 Task: Create a due date automation trigger when advanced on, on the tuesday before a card is due add basic assigned only to member @aryan at 11:00 AM.
Action: Mouse moved to (1127, 88)
Screenshot: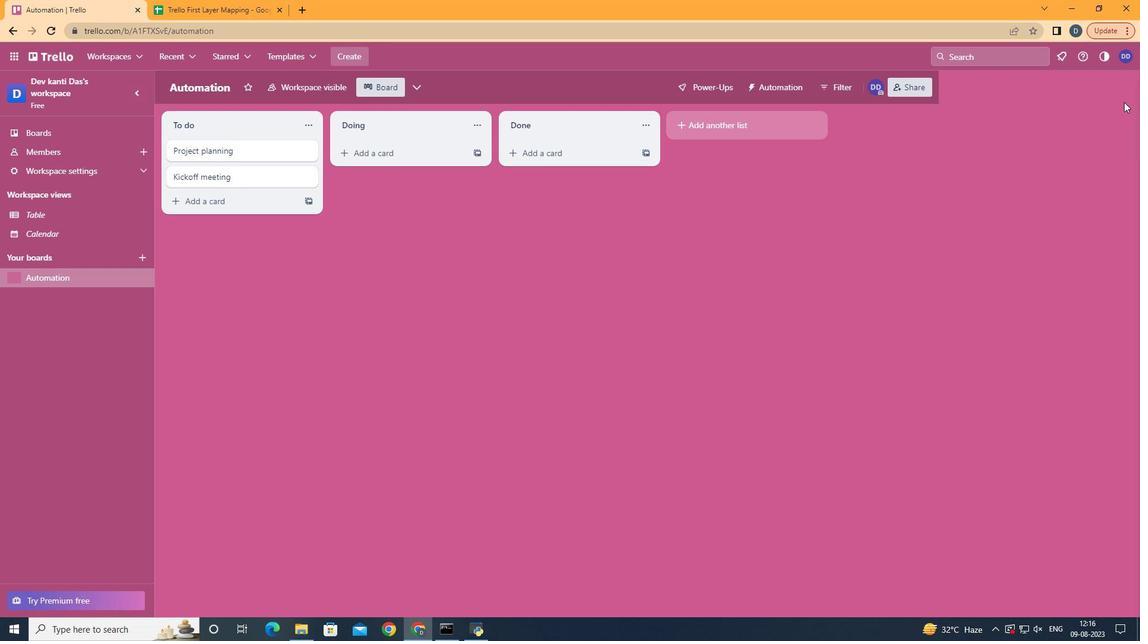 
Action: Mouse pressed left at (1127, 88)
Screenshot: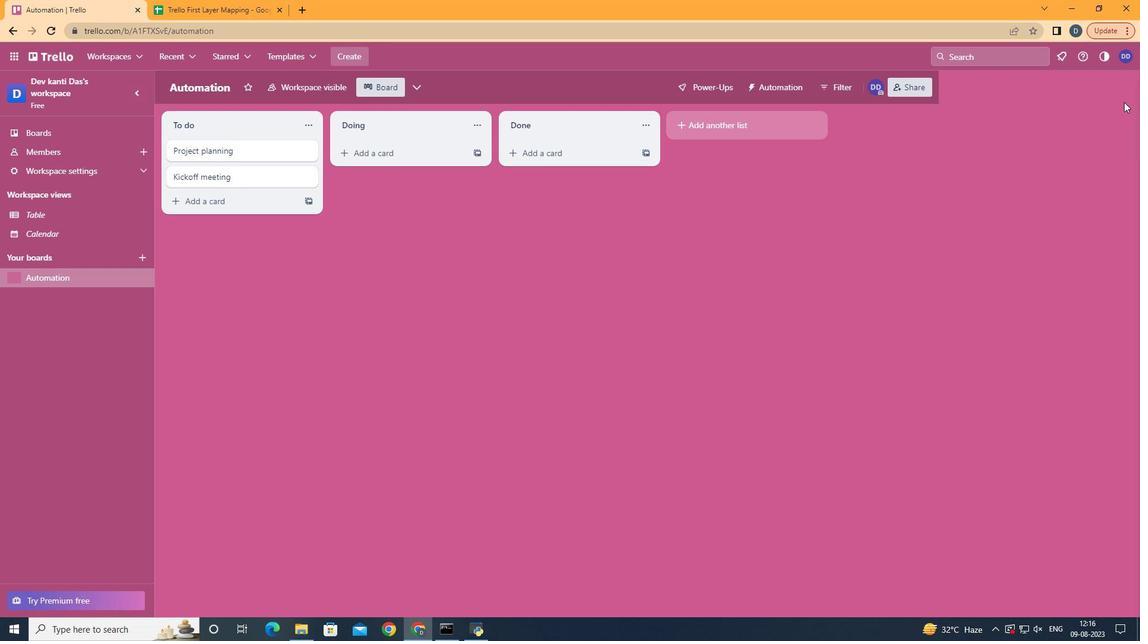 
Action: Mouse moved to (1019, 268)
Screenshot: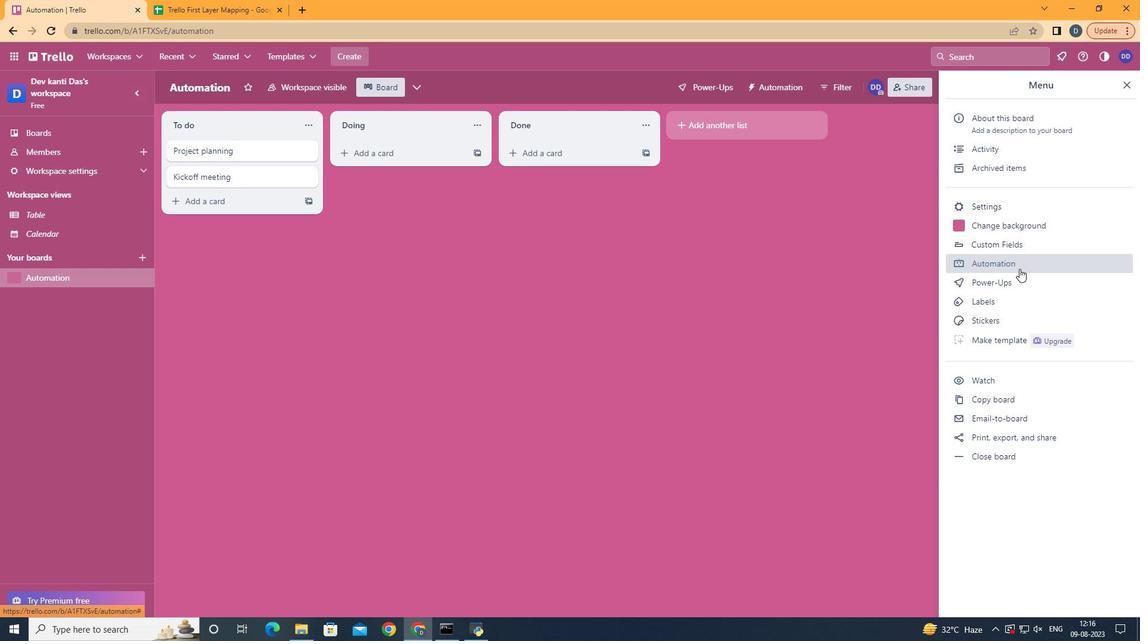 
Action: Mouse pressed left at (1019, 268)
Screenshot: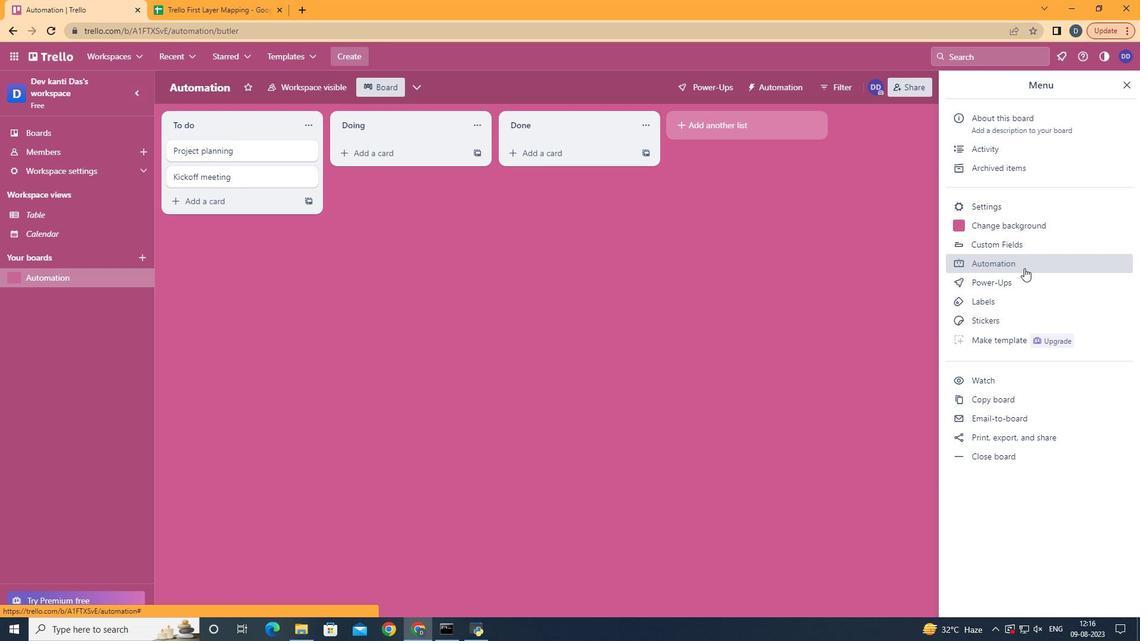 
Action: Mouse moved to (204, 233)
Screenshot: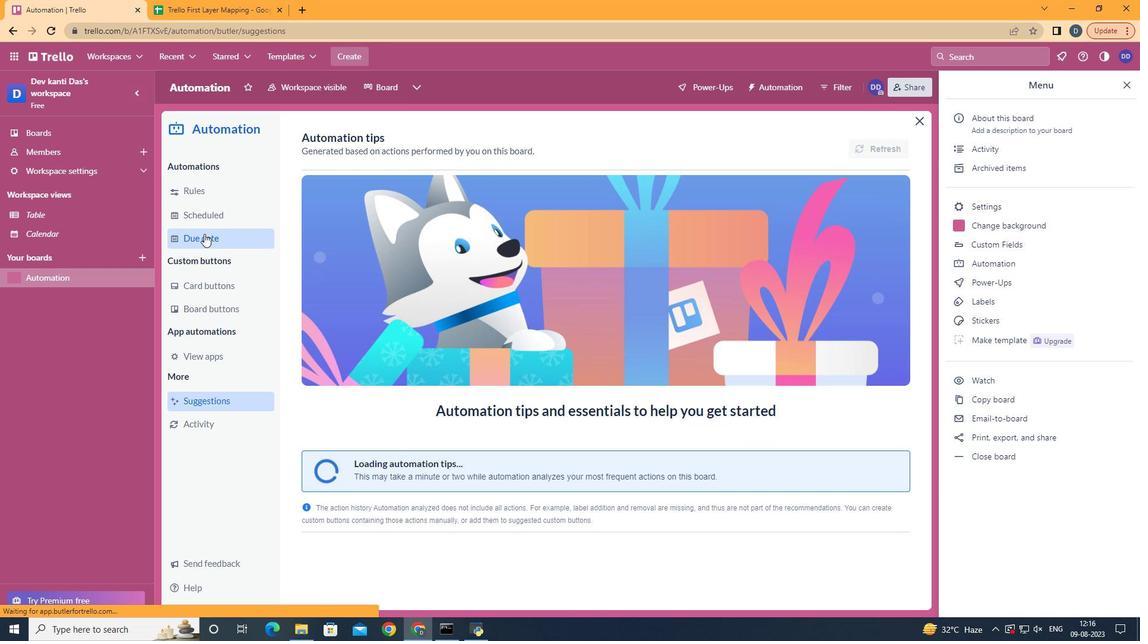 
Action: Mouse pressed left at (204, 233)
Screenshot: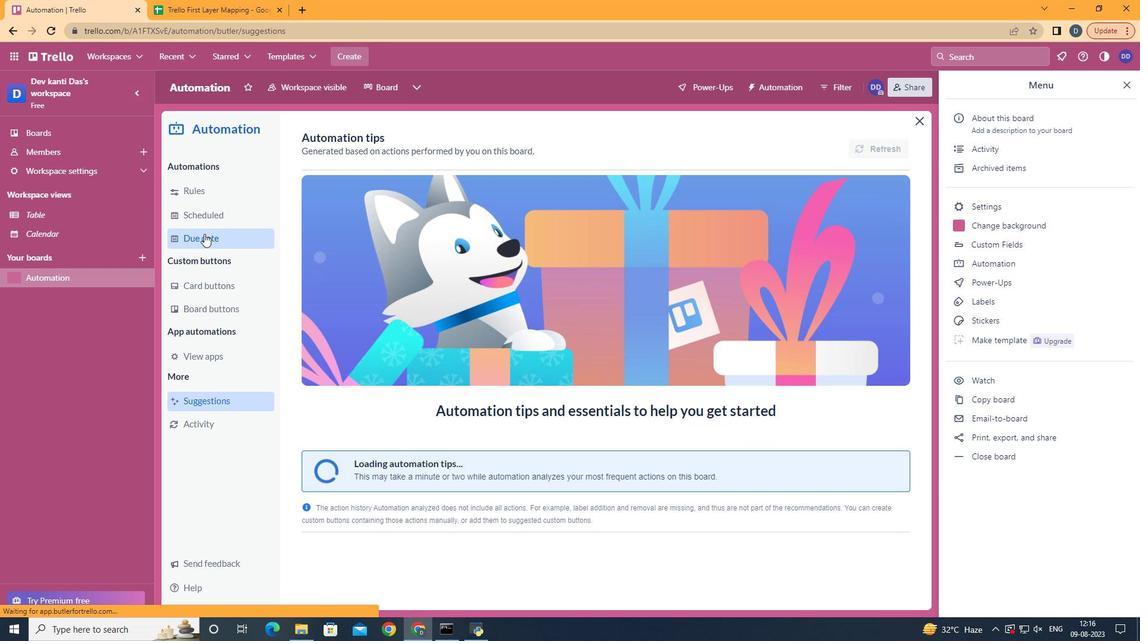 
Action: Mouse moved to (850, 139)
Screenshot: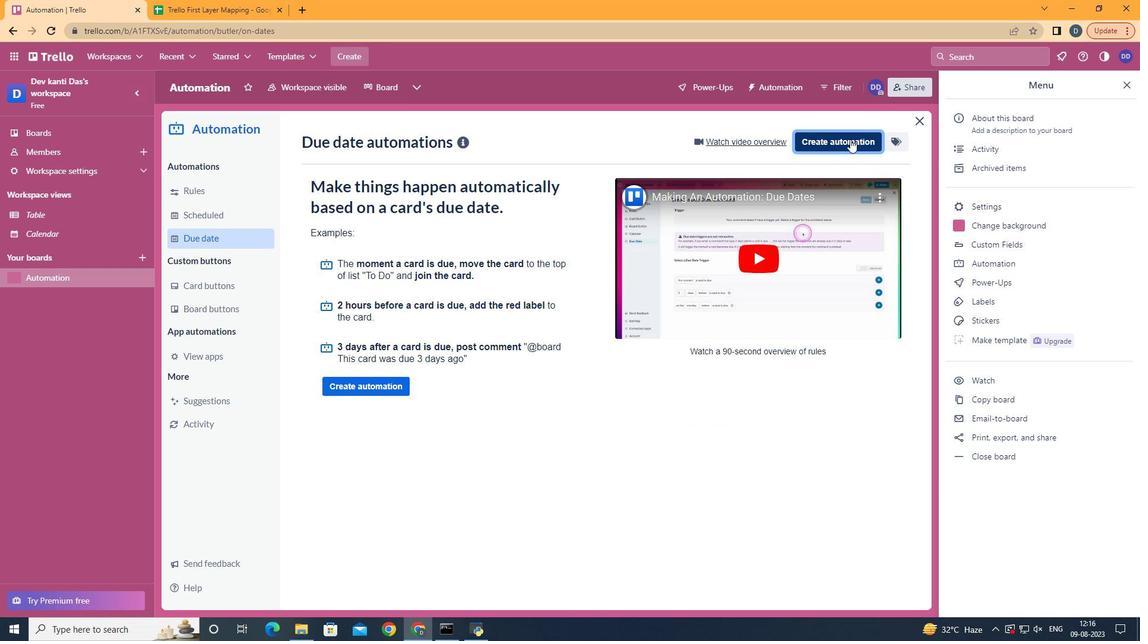 
Action: Mouse pressed left at (850, 139)
Screenshot: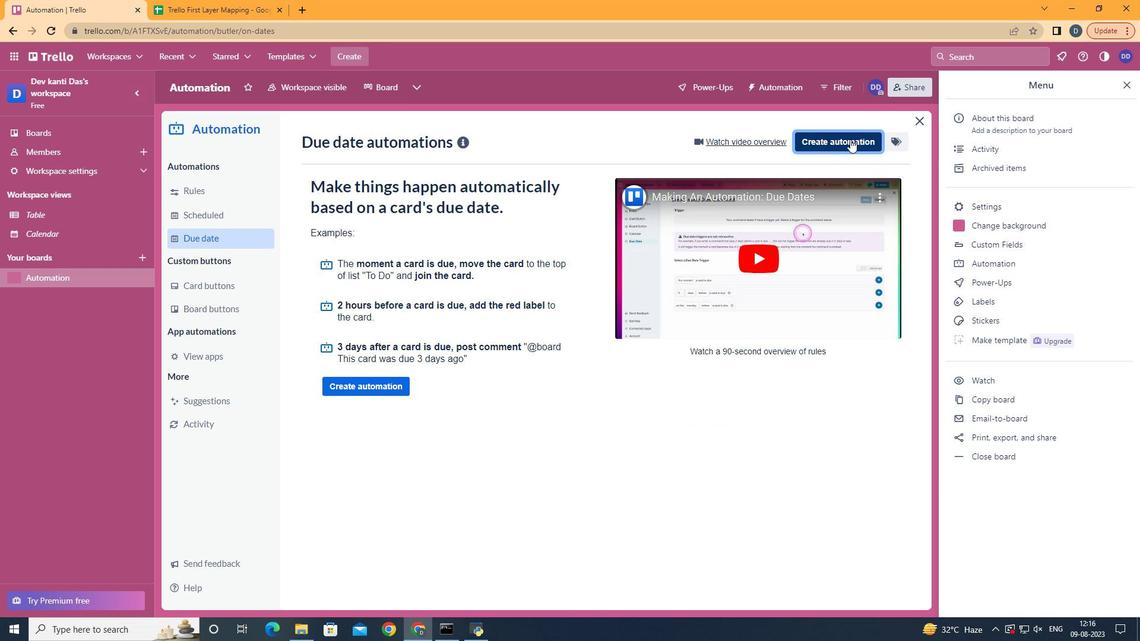 
Action: Mouse moved to (613, 260)
Screenshot: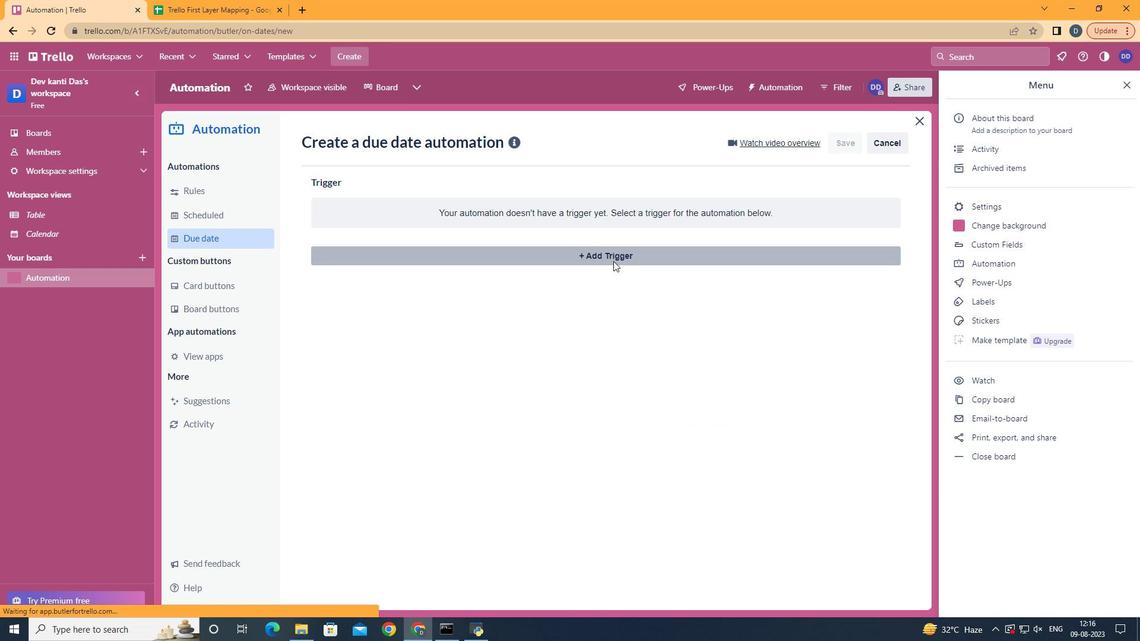 
Action: Mouse pressed left at (613, 260)
Screenshot: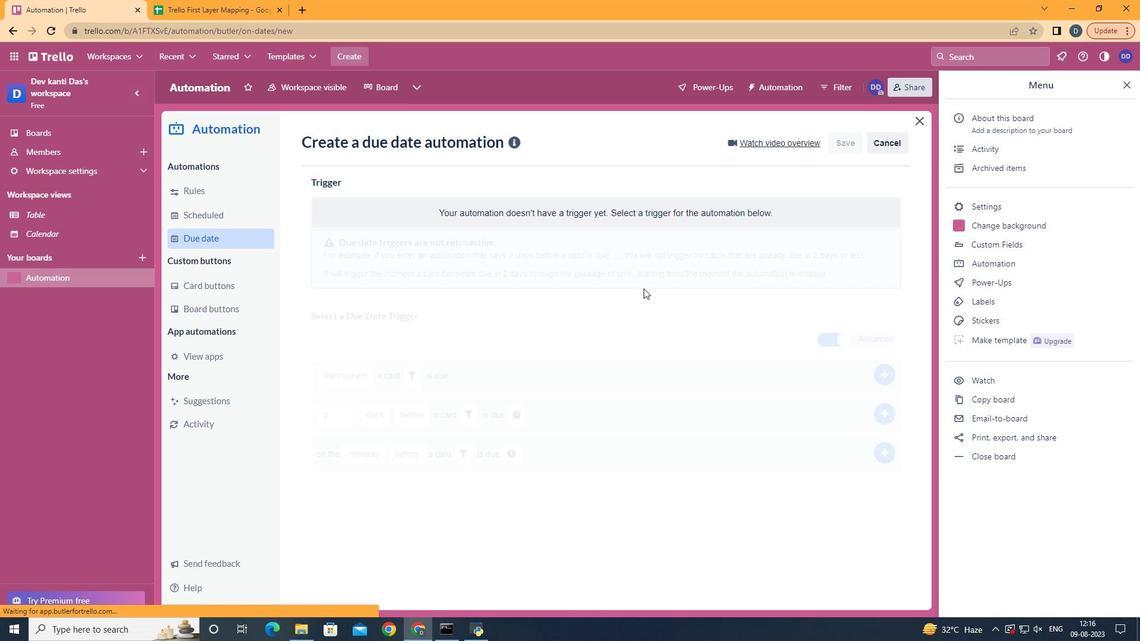 
Action: Mouse moved to (390, 328)
Screenshot: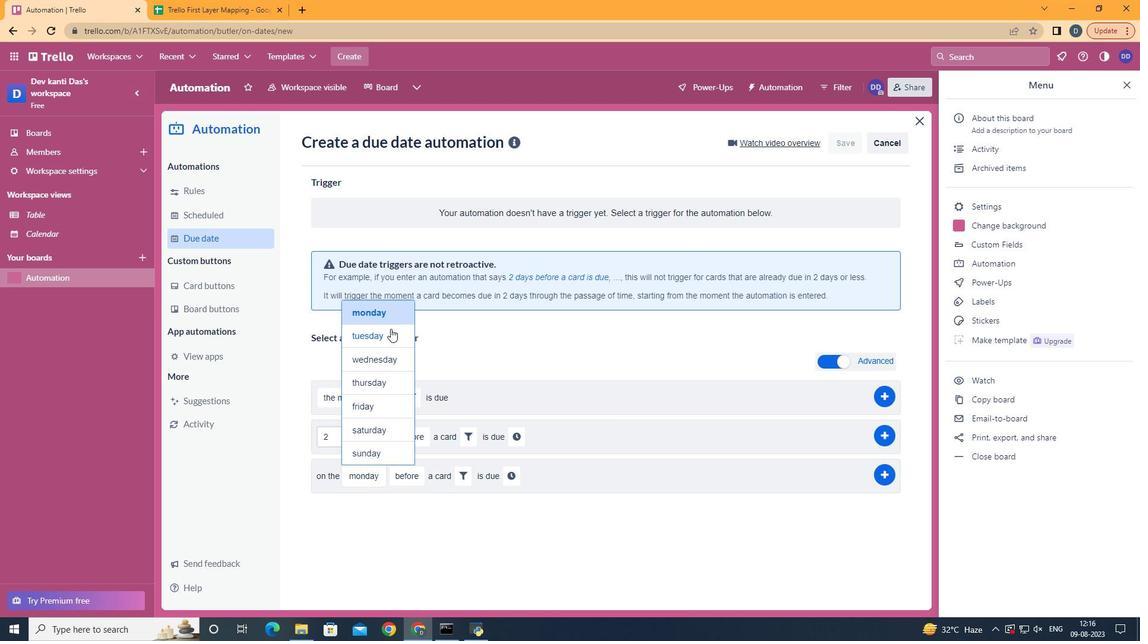 
Action: Mouse pressed left at (390, 328)
Screenshot: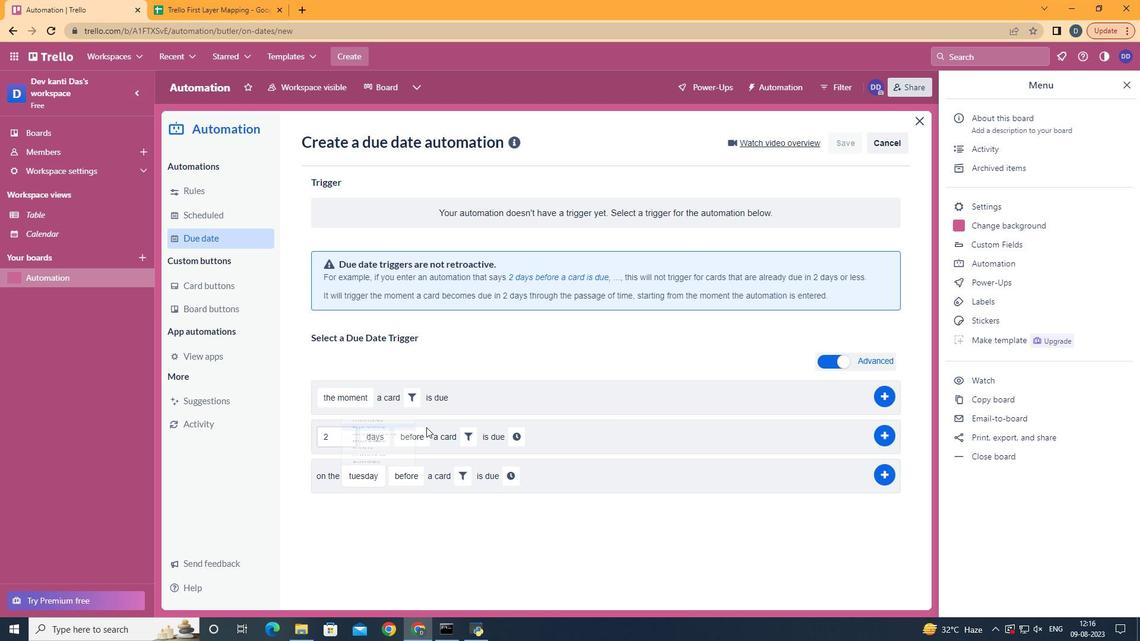 
Action: Mouse moved to (410, 498)
Screenshot: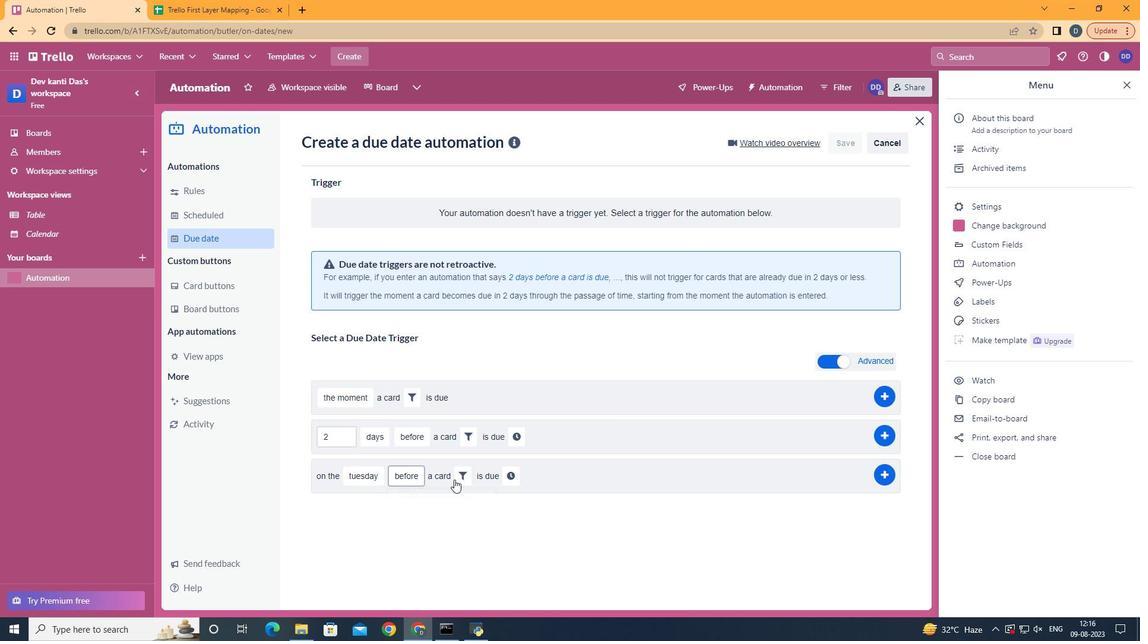 
Action: Mouse pressed left at (410, 498)
Screenshot: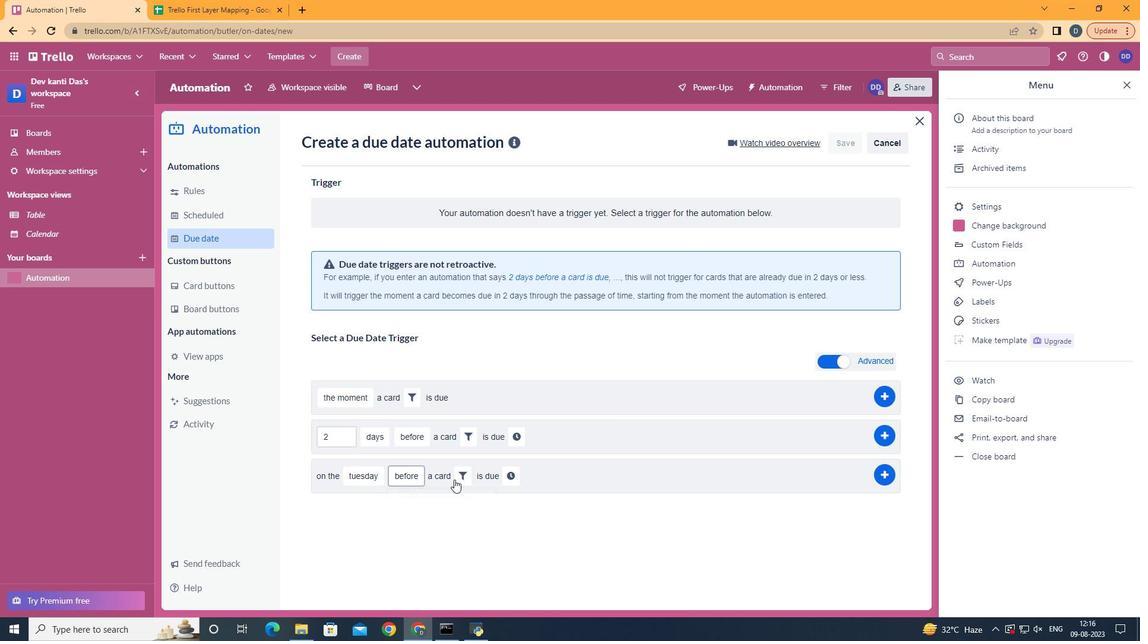 
Action: Mouse moved to (456, 478)
Screenshot: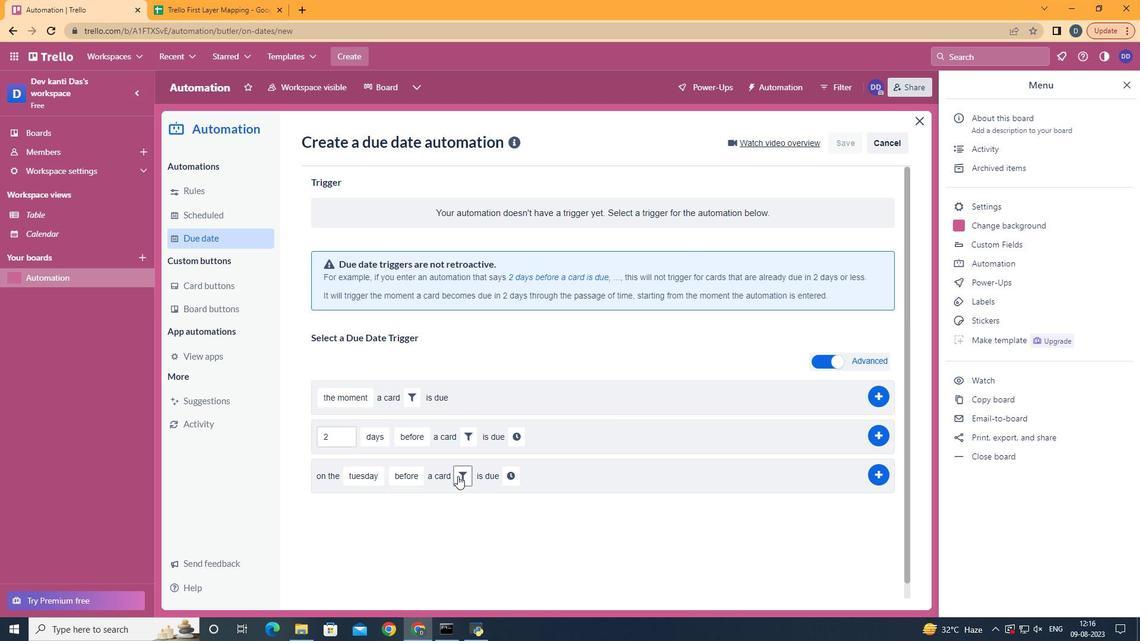 
Action: Mouse pressed left at (456, 478)
Screenshot: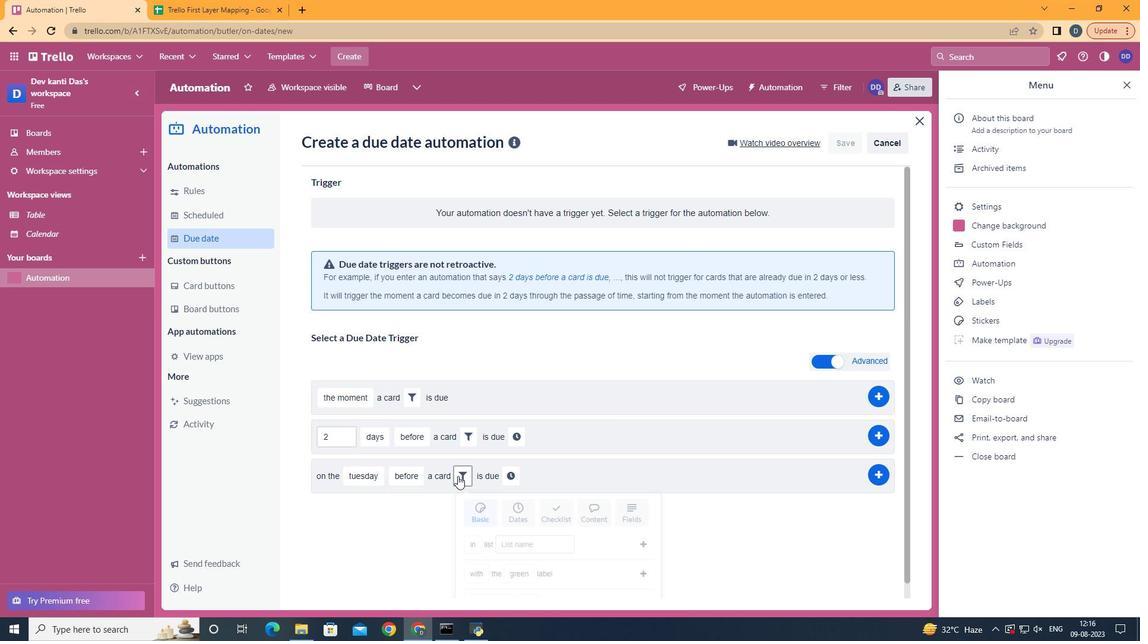 
Action: Mouse moved to (533, 517)
Screenshot: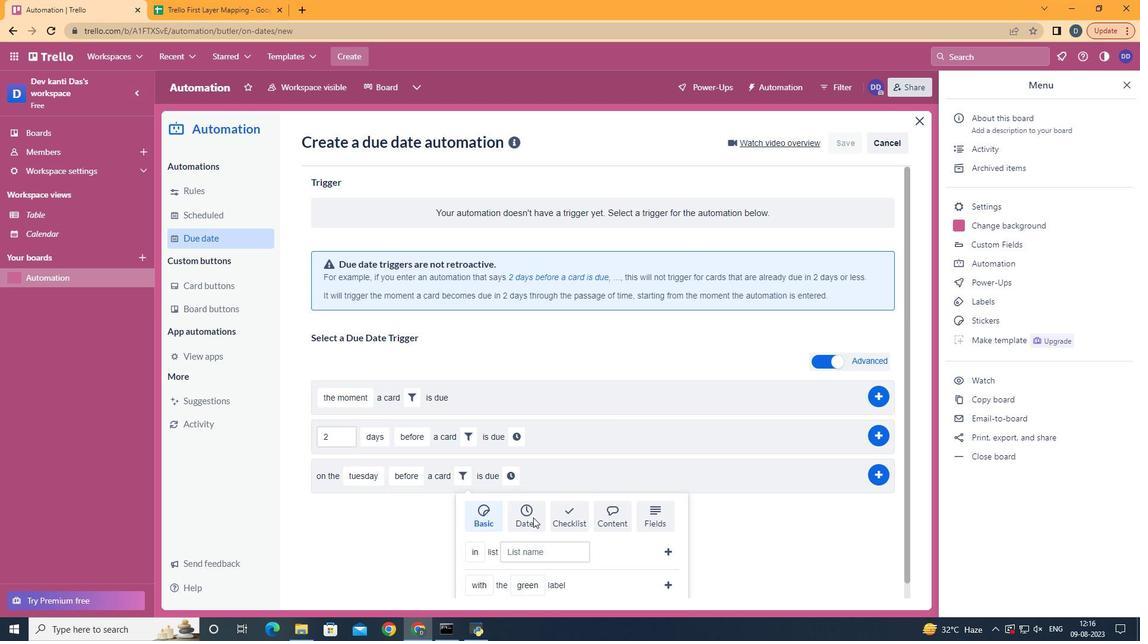 
Action: Mouse scrolled (533, 517) with delta (0, 0)
Screenshot: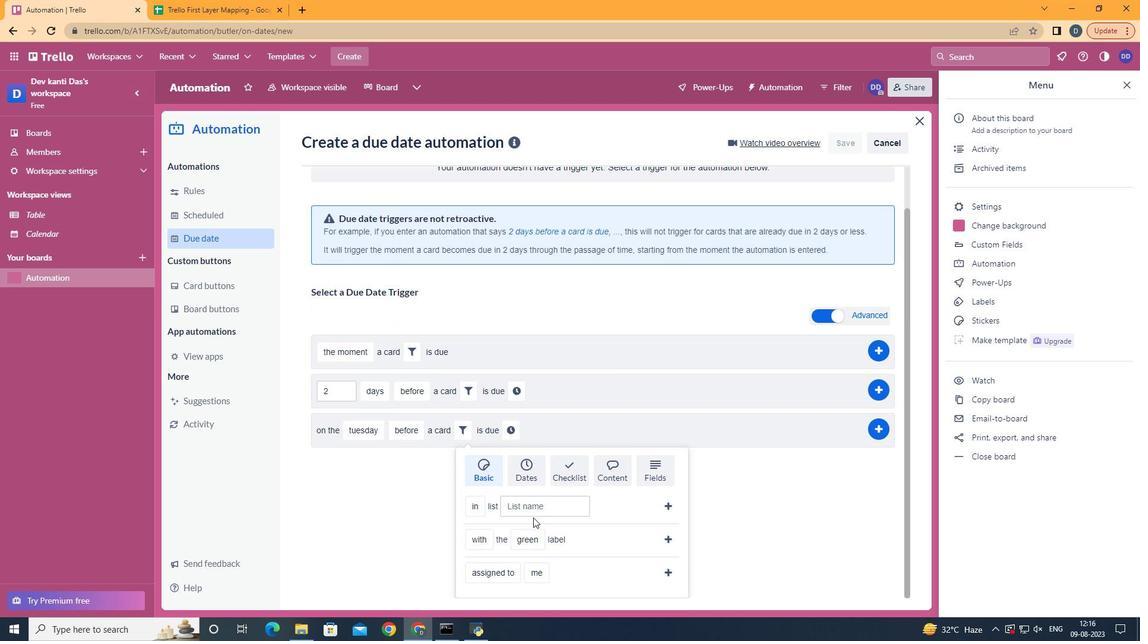 
Action: Mouse scrolled (533, 517) with delta (0, 0)
Screenshot: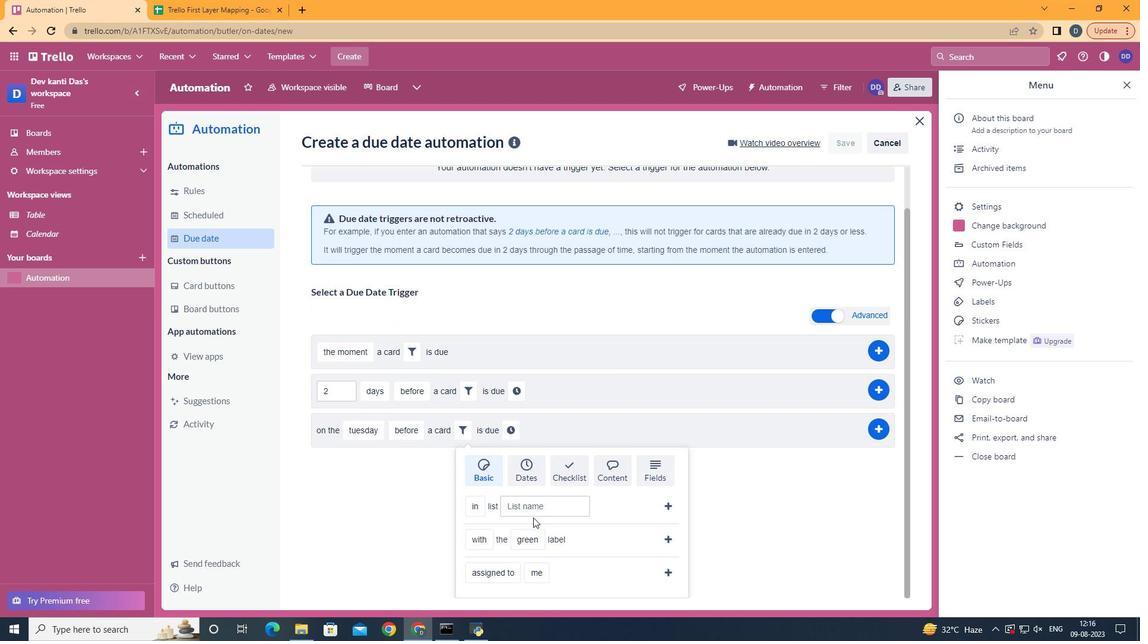 
Action: Mouse scrolled (533, 517) with delta (0, 0)
Screenshot: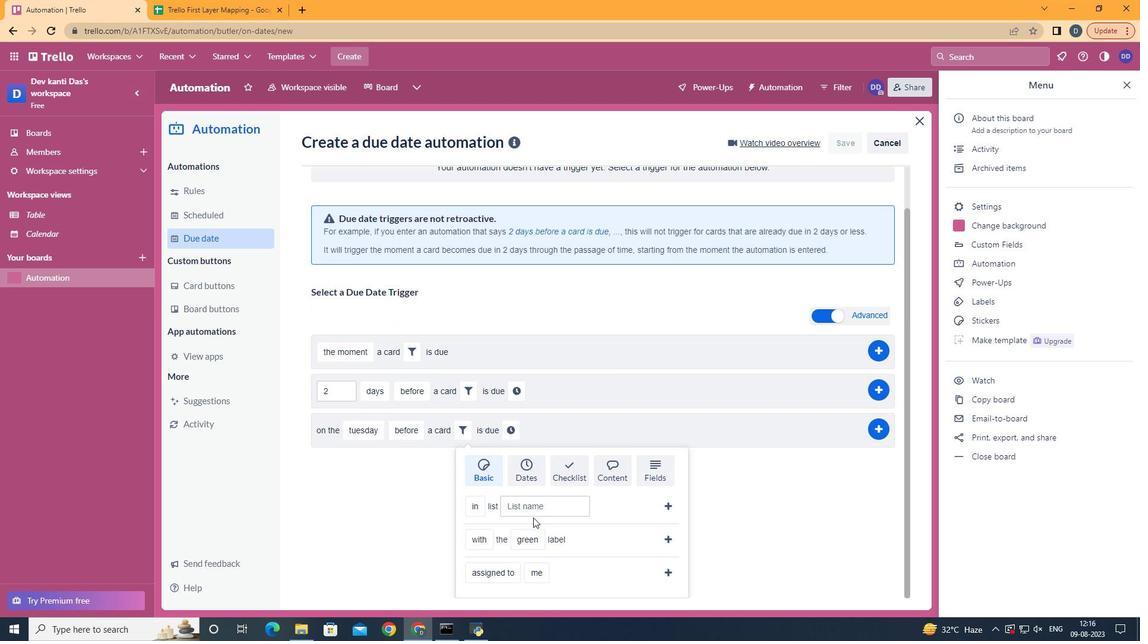 
Action: Mouse scrolled (533, 517) with delta (0, 0)
Screenshot: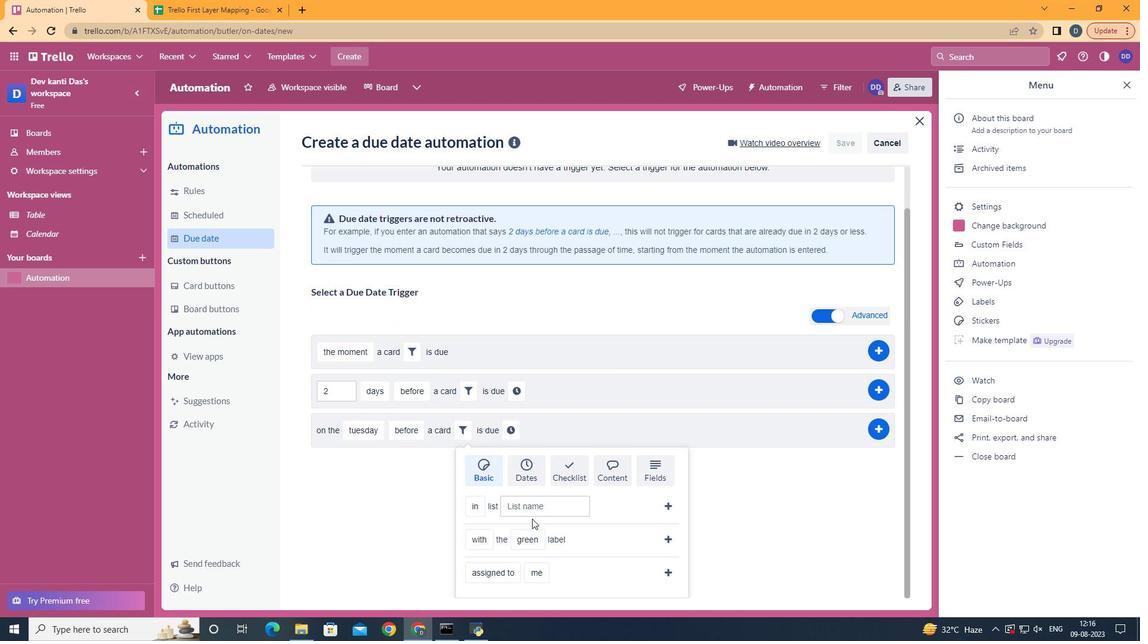 
Action: Mouse moved to (521, 524)
Screenshot: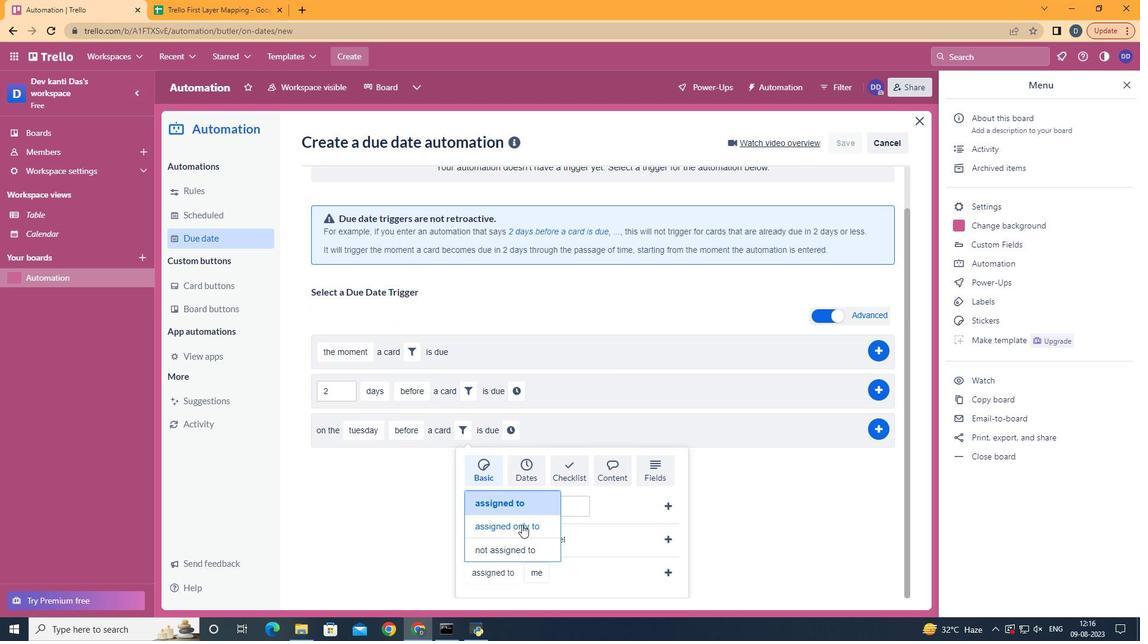 
Action: Mouse pressed left at (521, 524)
Screenshot: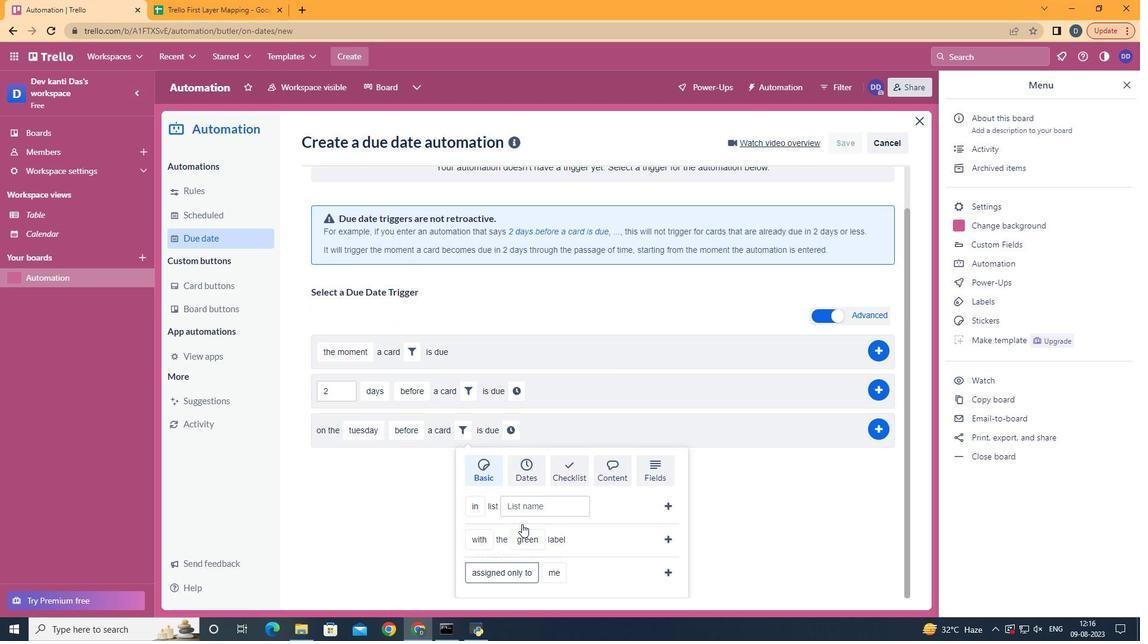 
Action: Mouse moved to (565, 551)
Screenshot: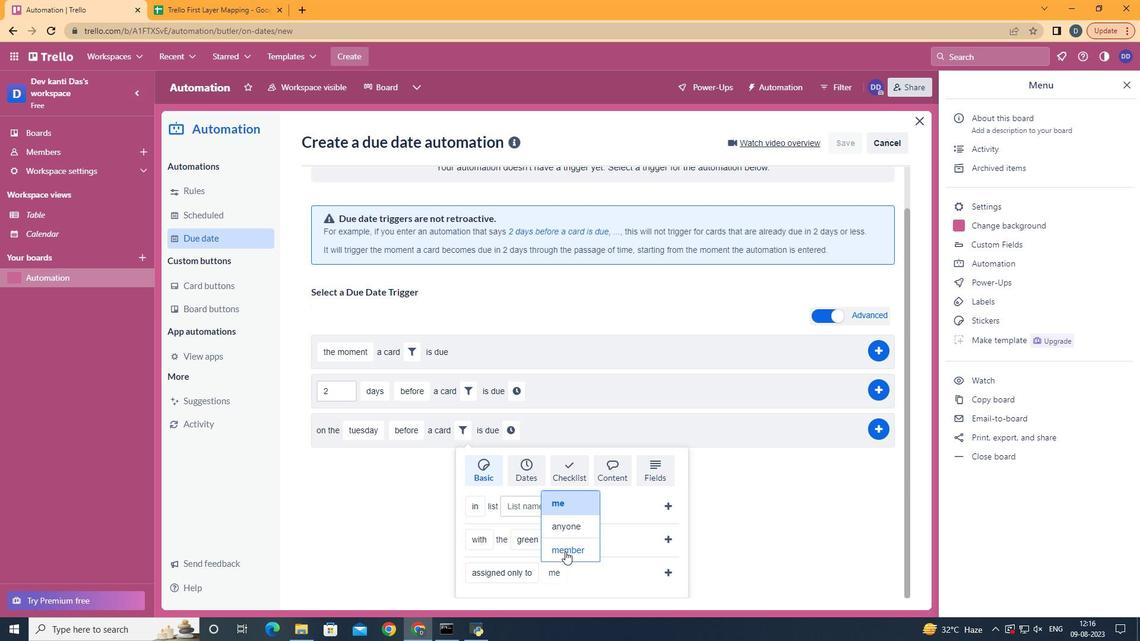 
Action: Mouse pressed left at (565, 551)
Screenshot: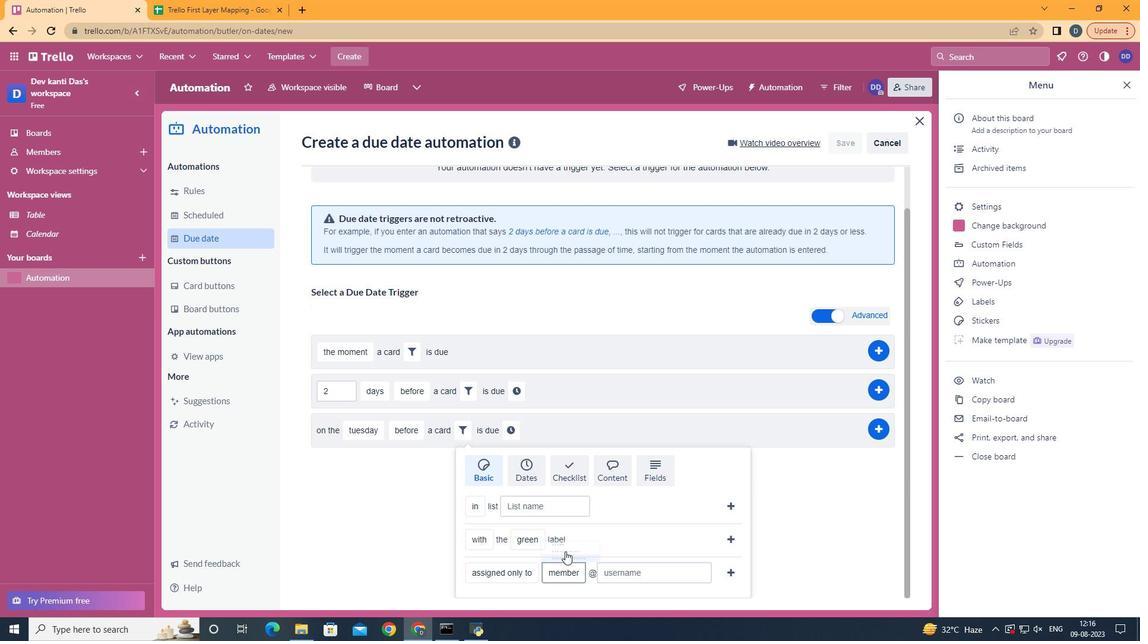 
Action: Mouse moved to (632, 575)
Screenshot: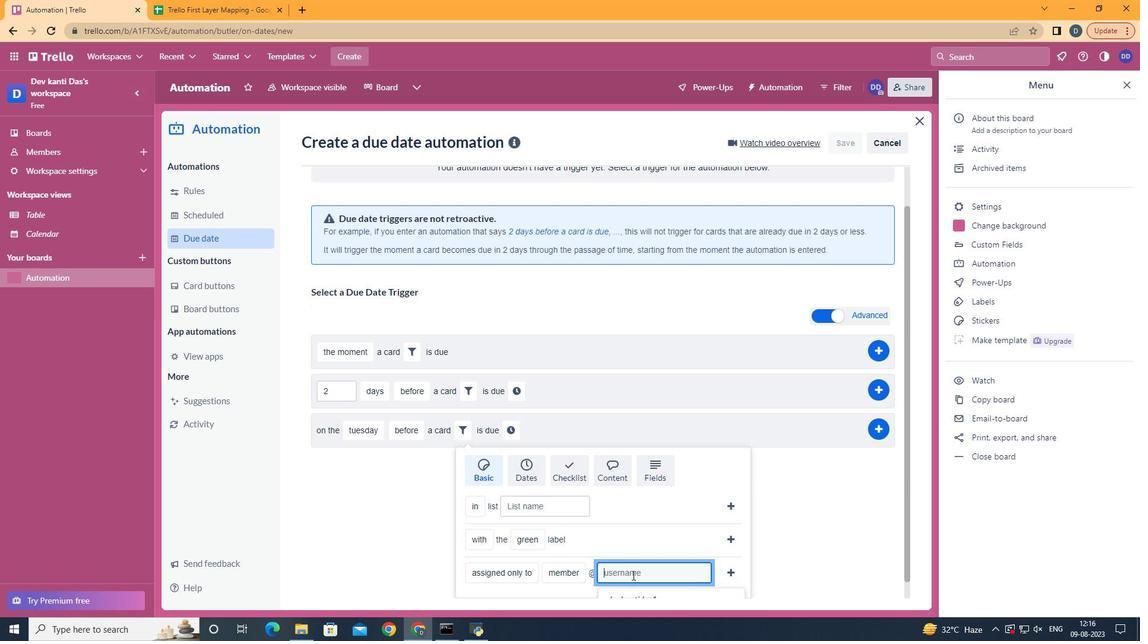 
Action: Mouse pressed left at (632, 575)
Screenshot: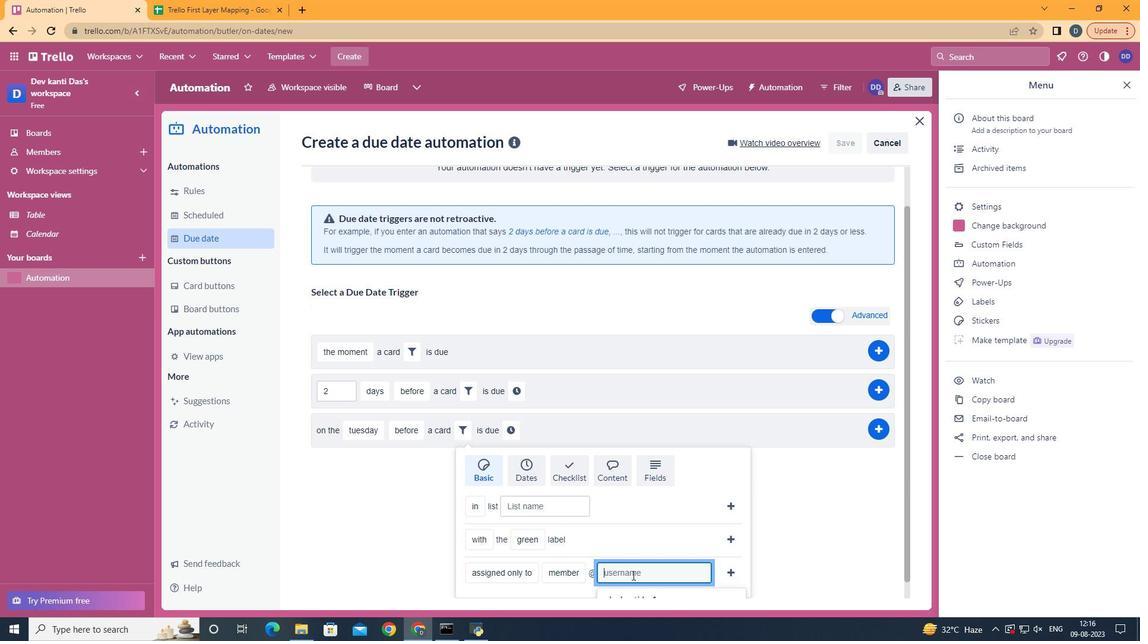 
Action: Key pressed aryan
Screenshot: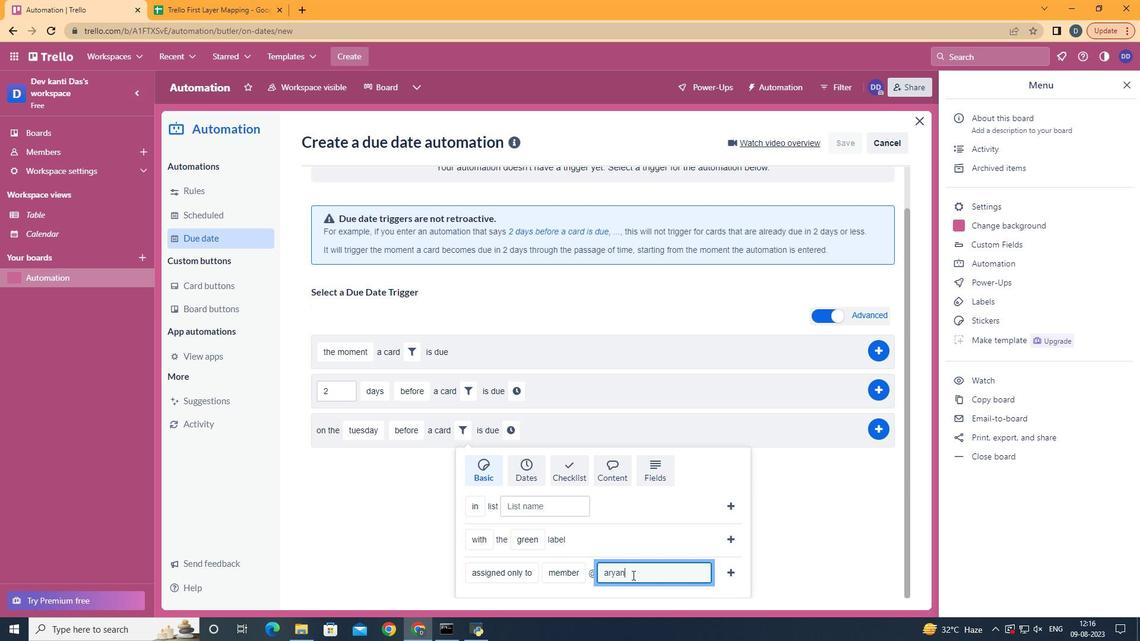 
Action: Mouse moved to (730, 570)
Screenshot: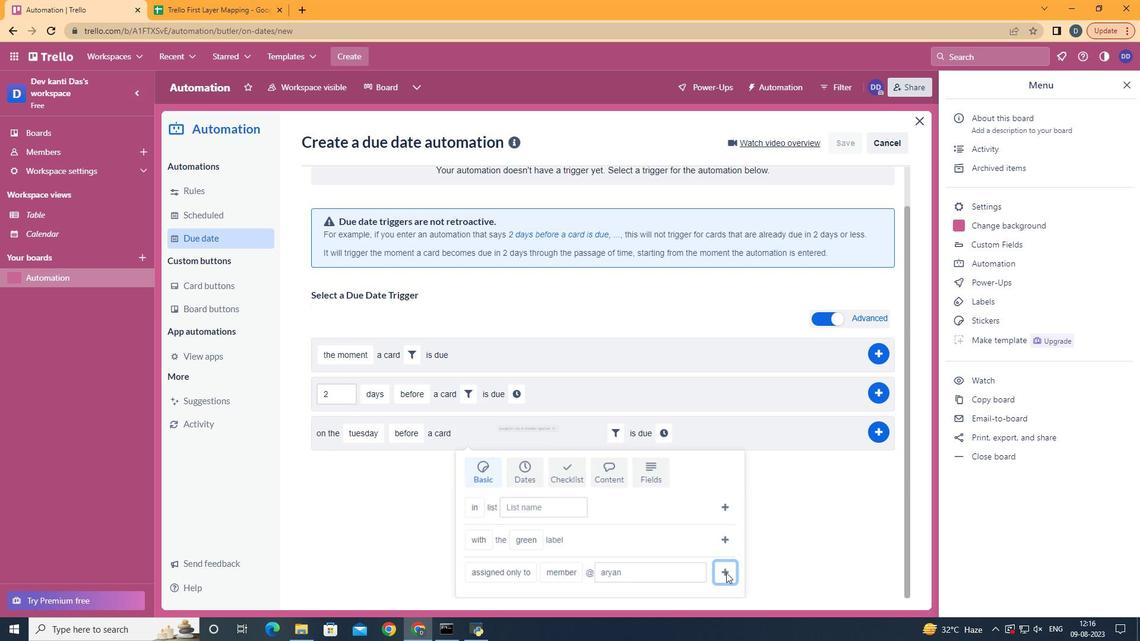 
Action: Mouse pressed left at (730, 570)
Screenshot: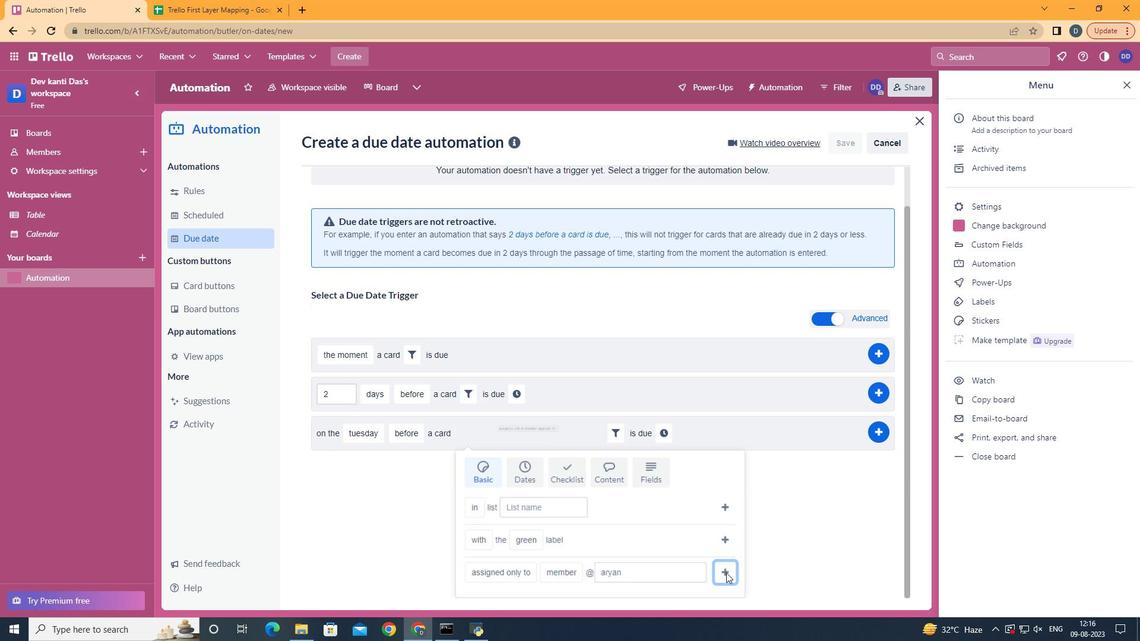 
Action: Mouse moved to (664, 480)
Screenshot: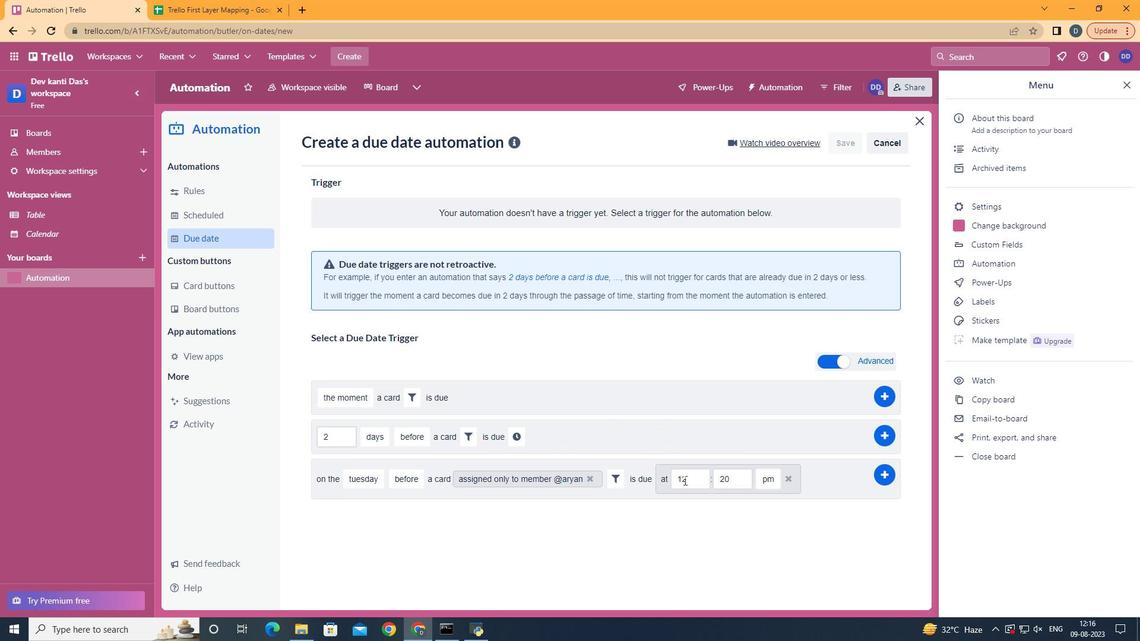 
Action: Mouse pressed left at (664, 480)
Screenshot: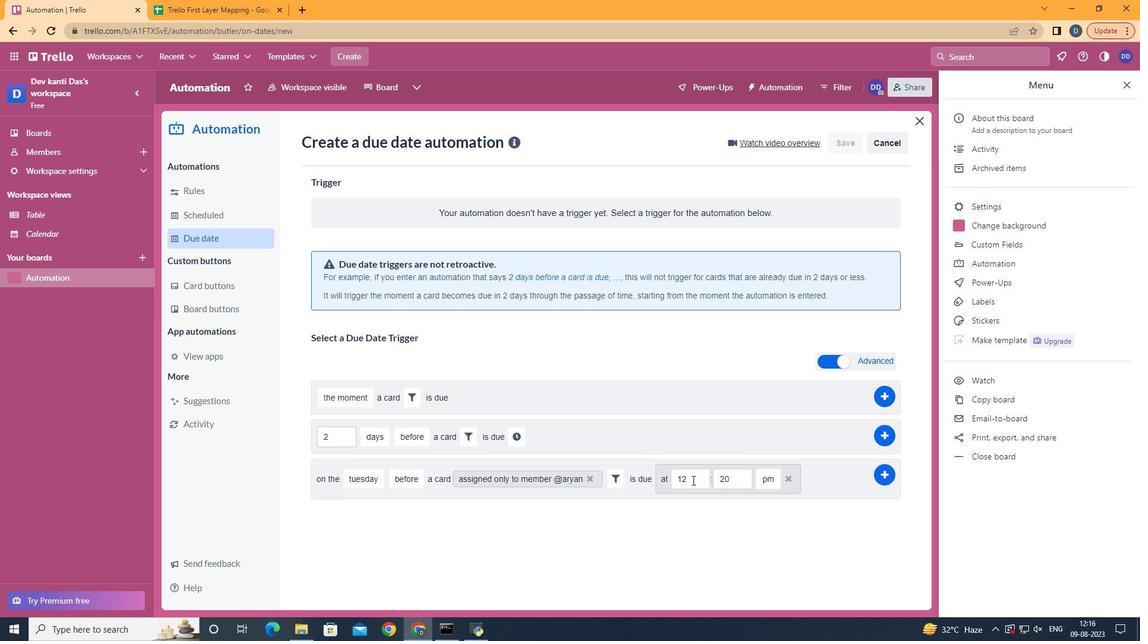 
Action: Mouse moved to (692, 480)
Screenshot: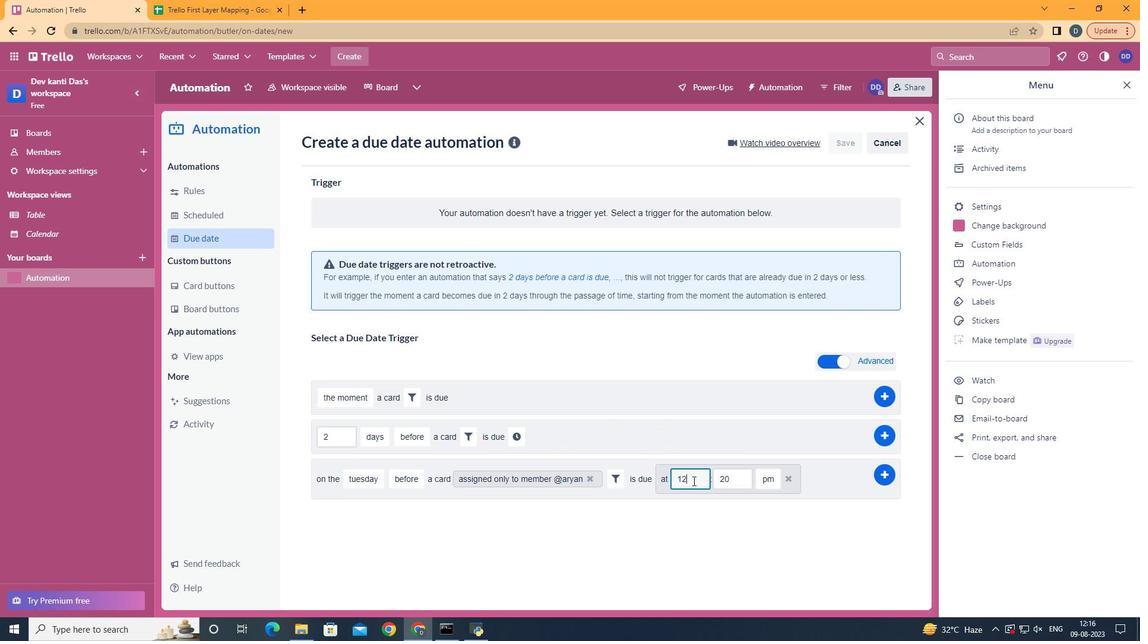 
Action: Mouse pressed left at (692, 480)
Screenshot: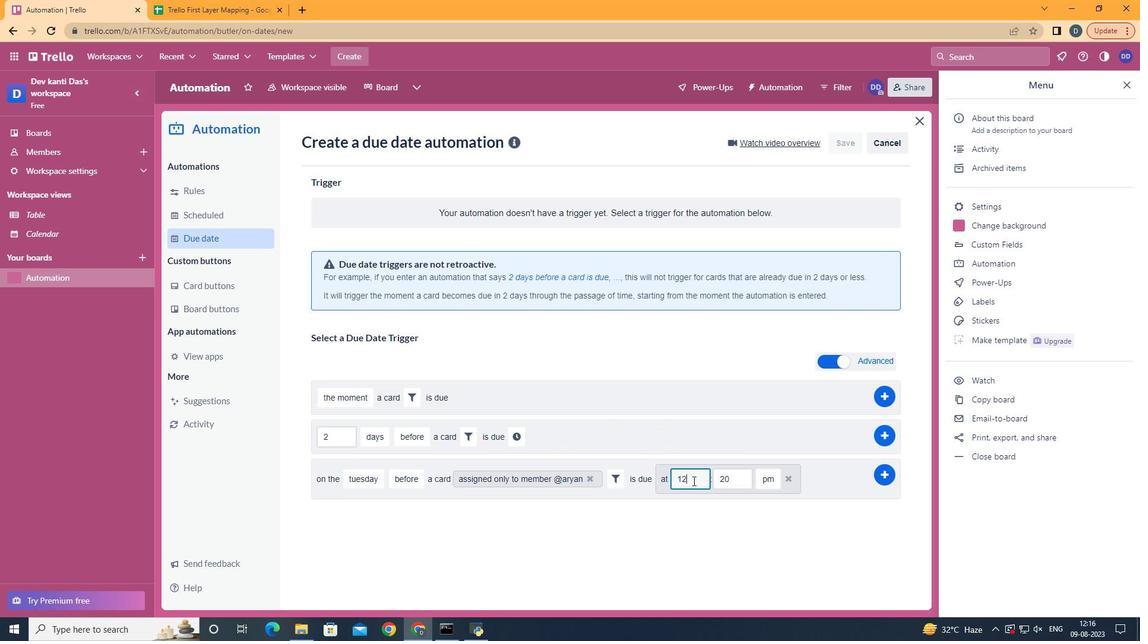 
Action: Mouse moved to (692, 480)
Screenshot: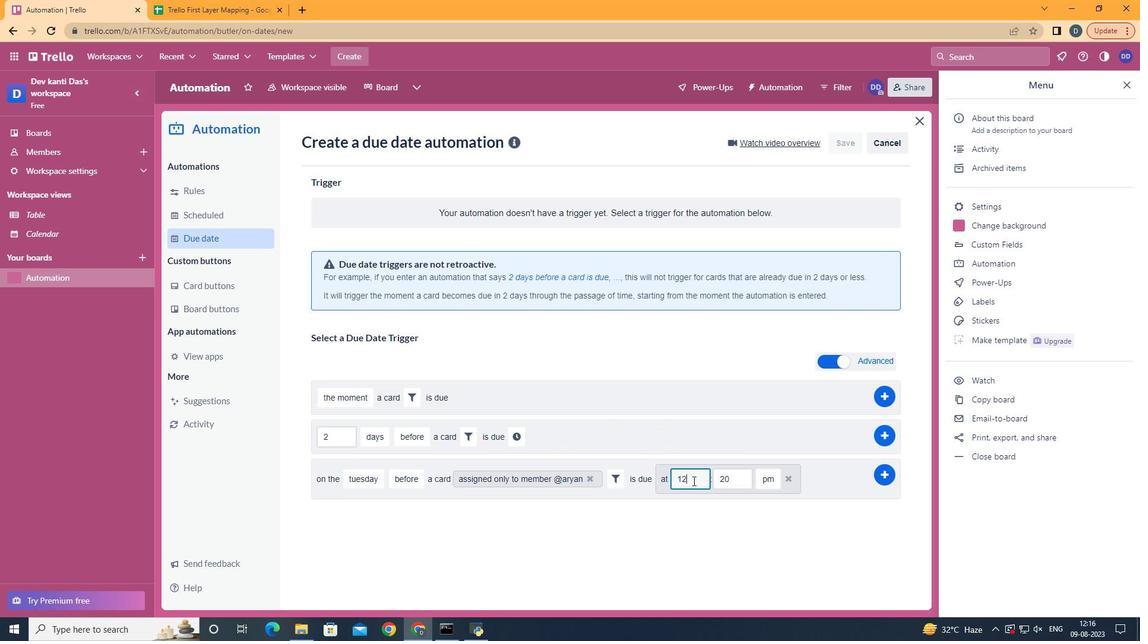 
Action: Key pressed <Key.backspace>1
Screenshot: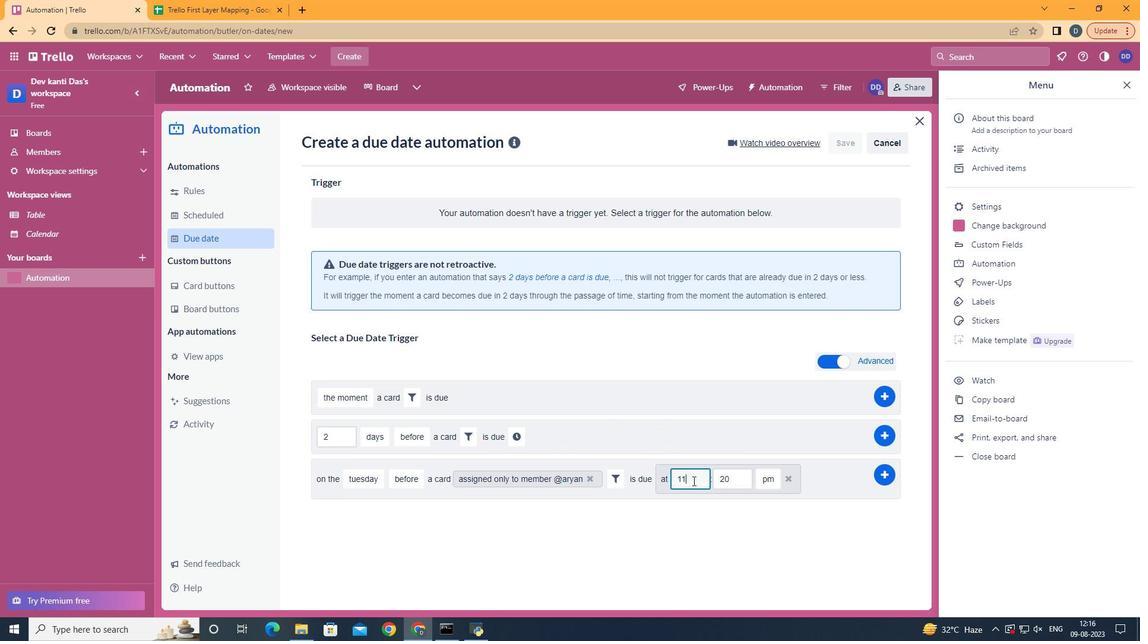 
Action: Mouse moved to (745, 481)
Screenshot: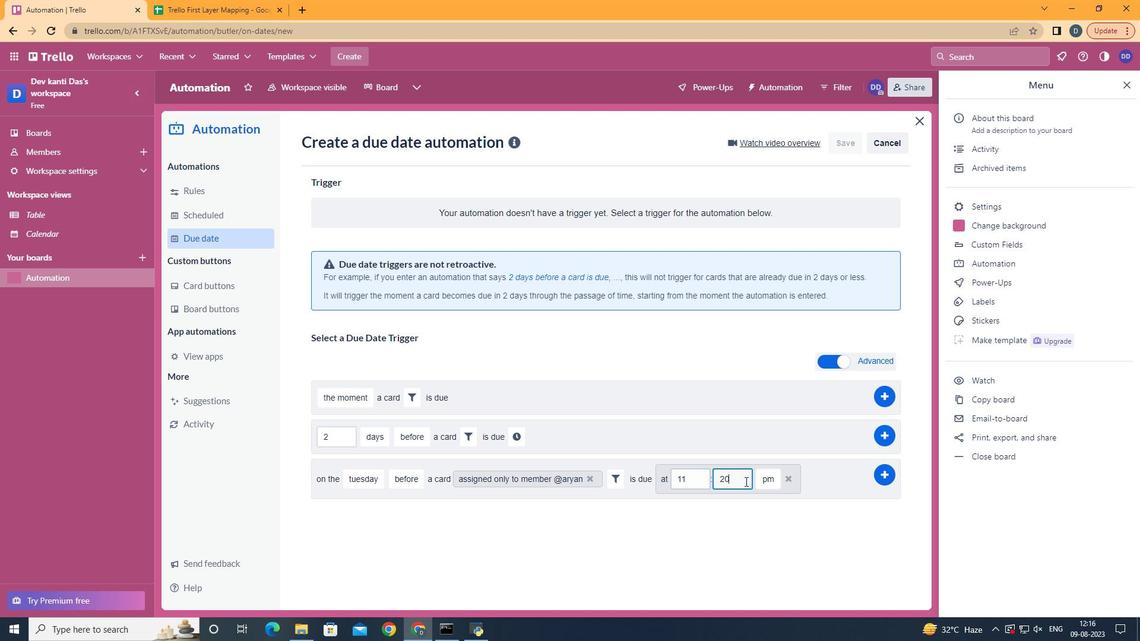 
Action: Mouse pressed left at (745, 481)
Screenshot: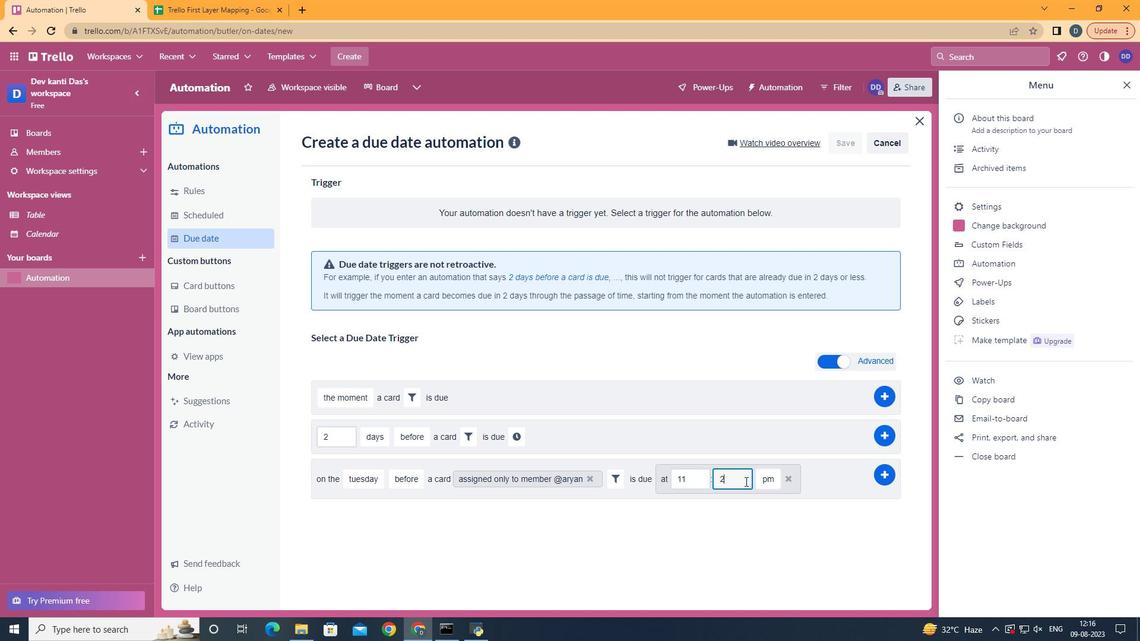 
Action: Key pressed <Key.backspace><Key.backspace>00
Screenshot: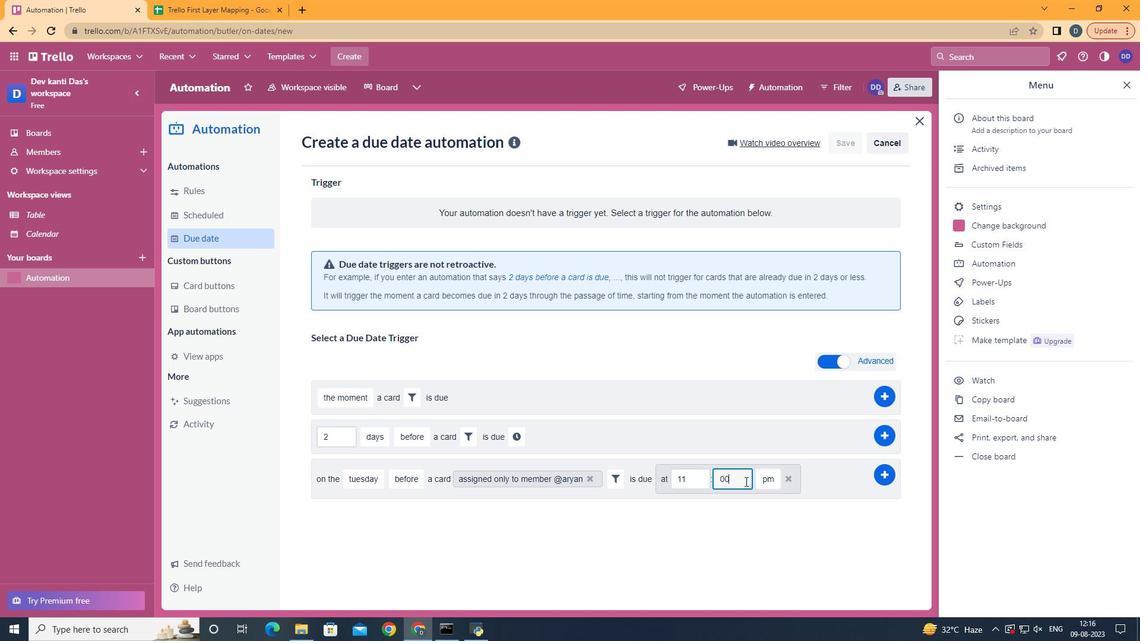 
Action: Mouse moved to (767, 486)
Screenshot: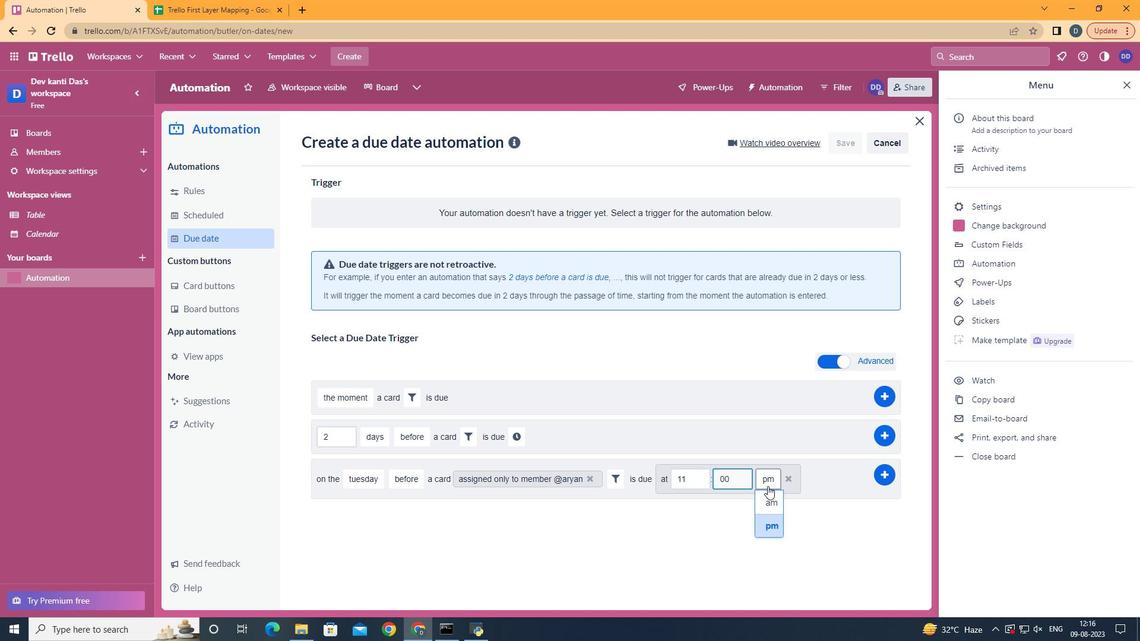 
Action: Mouse pressed left at (767, 486)
Screenshot: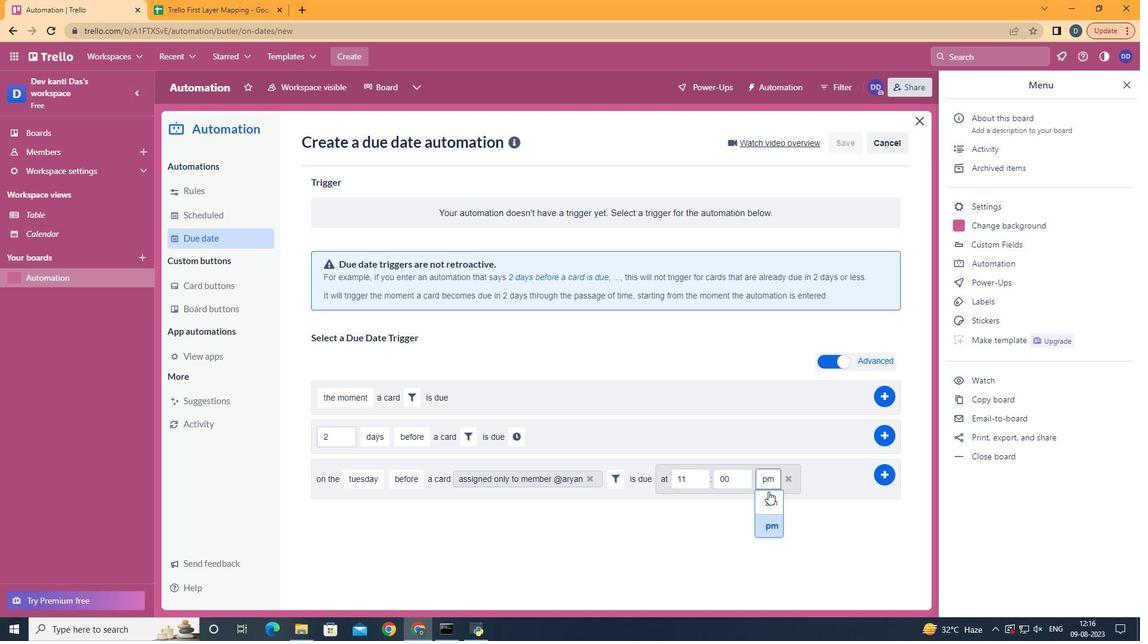 
Action: Mouse moved to (768, 497)
Screenshot: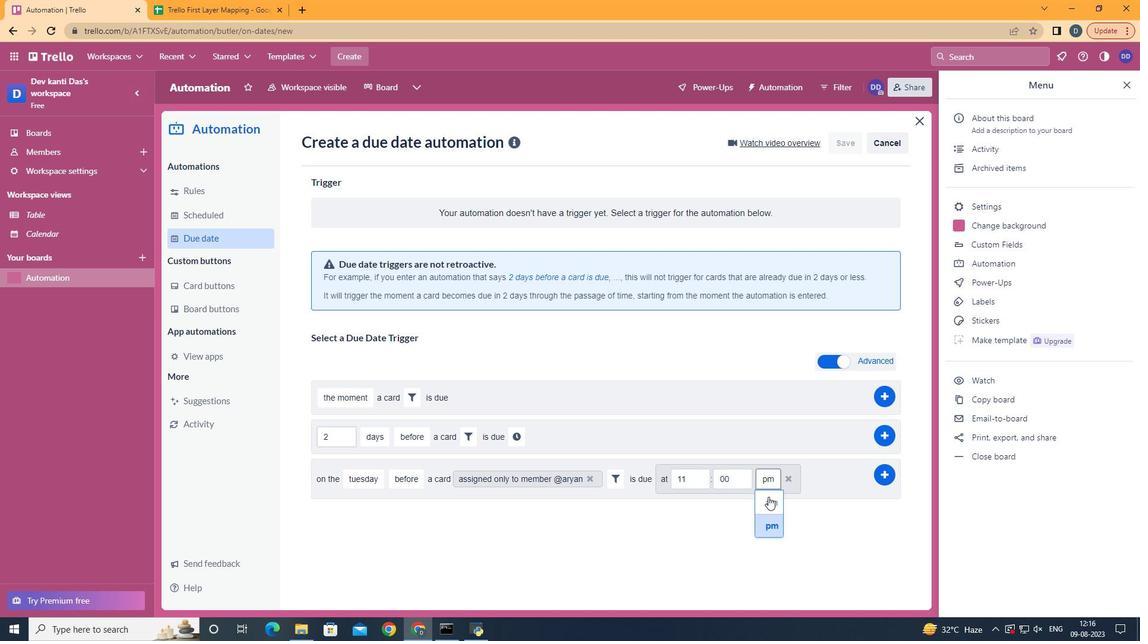 
Action: Mouse pressed left at (768, 497)
Screenshot: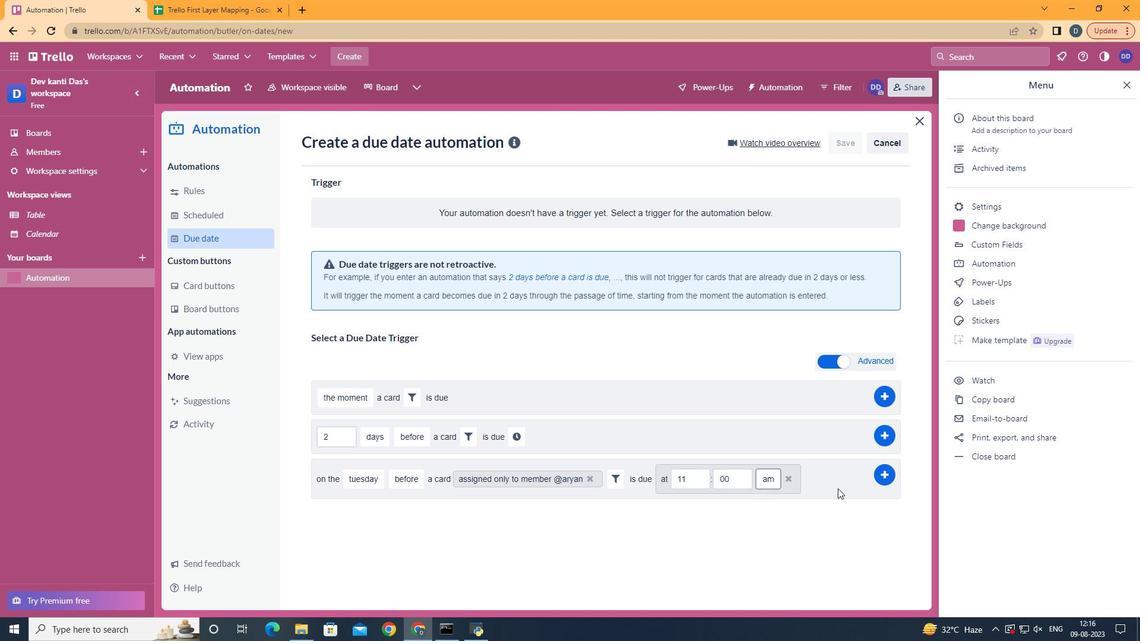 
Action: Mouse moved to (876, 479)
Screenshot: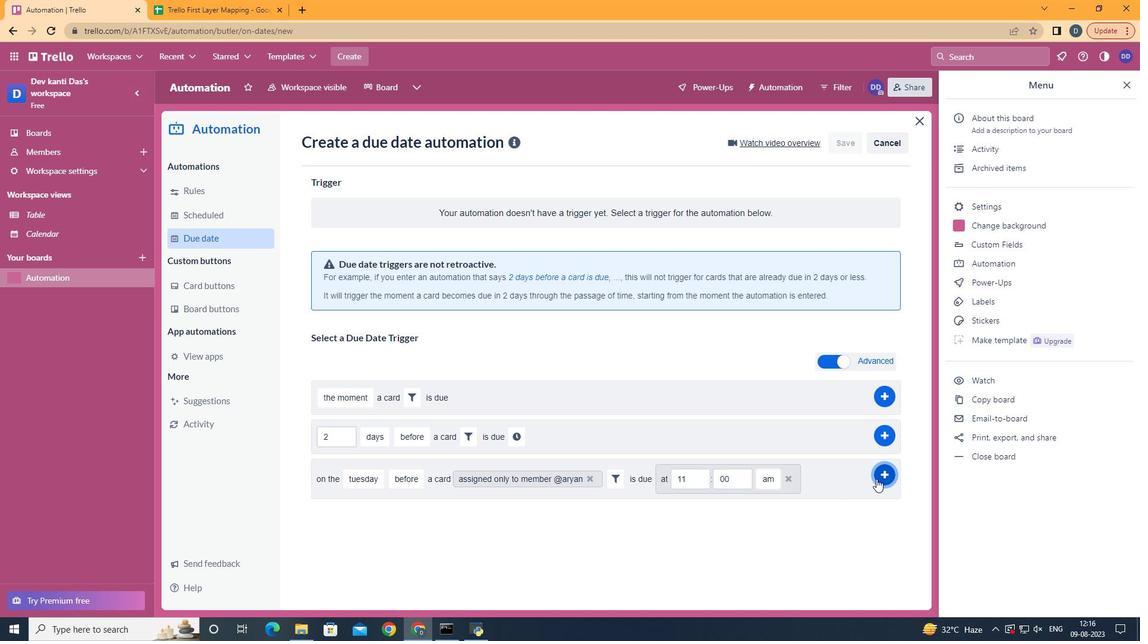 
Action: Mouse pressed left at (876, 479)
Screenshot: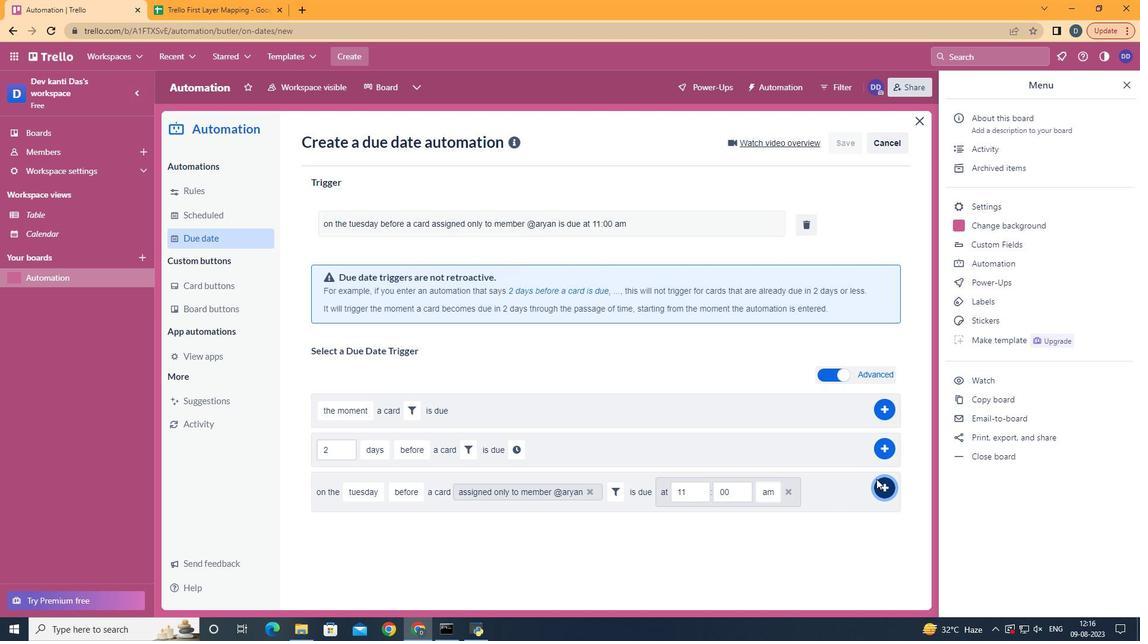 
Action: Mouse moved to (648, 251)
Screenshot: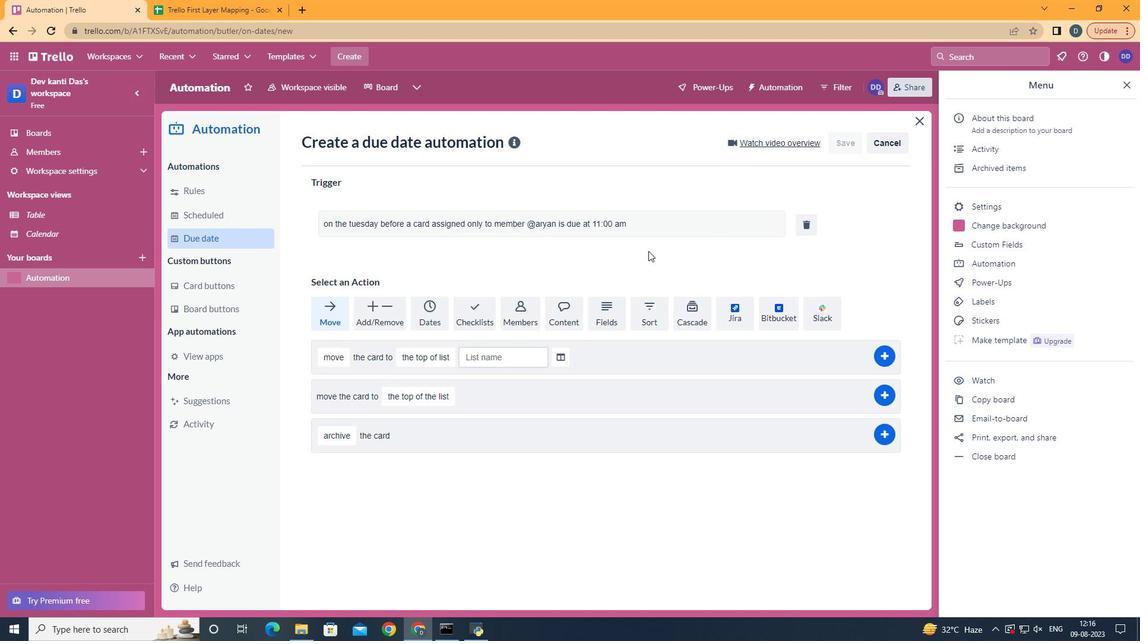 
